 Task: Add the task  Develop a new online tool for online product reviews to the section Feature Flurry in the project AutoFlow and add a Due Date to the respective task as 2024/04/05
Action: Mouse moved to (651, 455)
Screenshot: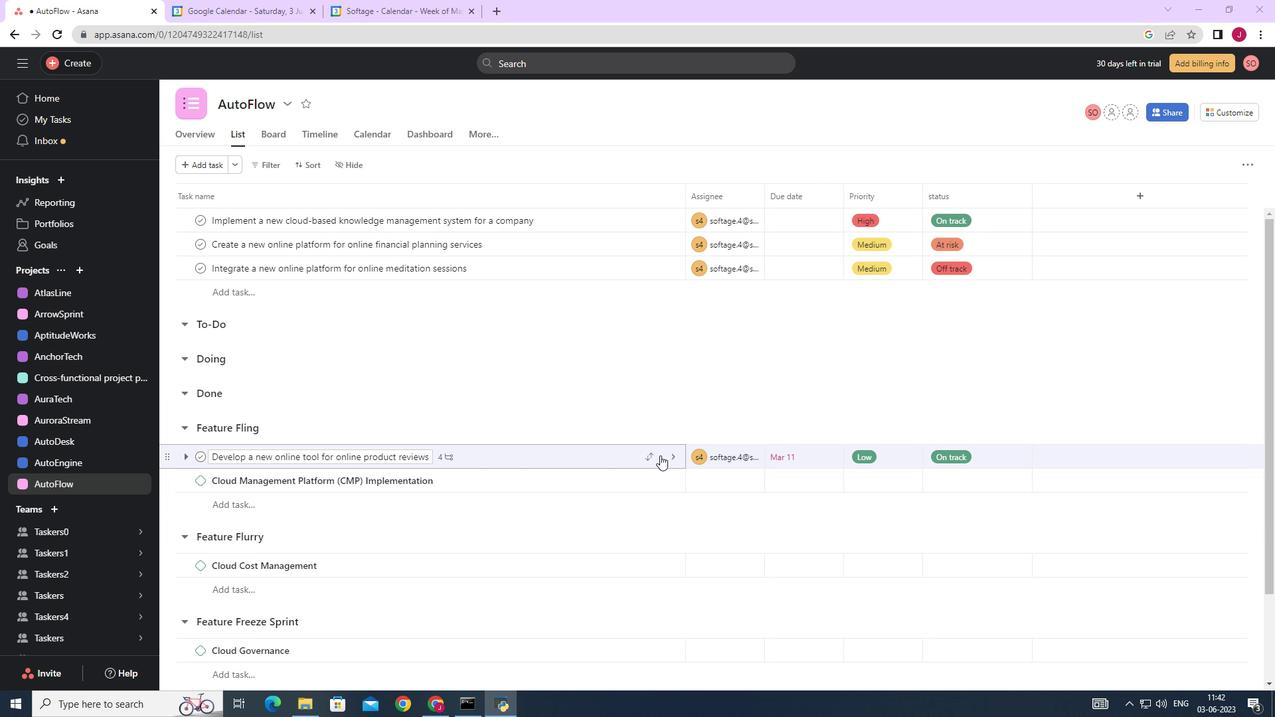 
Action: Mouse pressed left at (651, 455)
Screenshot: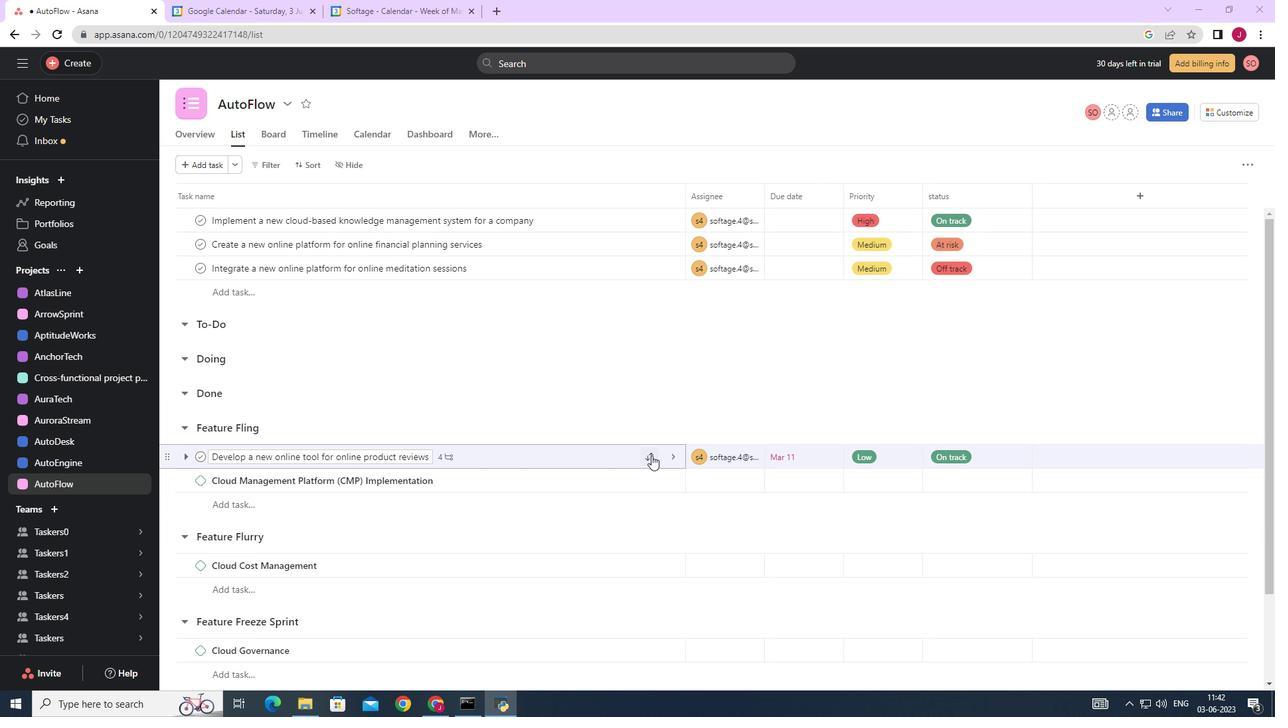 
Action: Mouse moved to (611, 383)
Screenshot: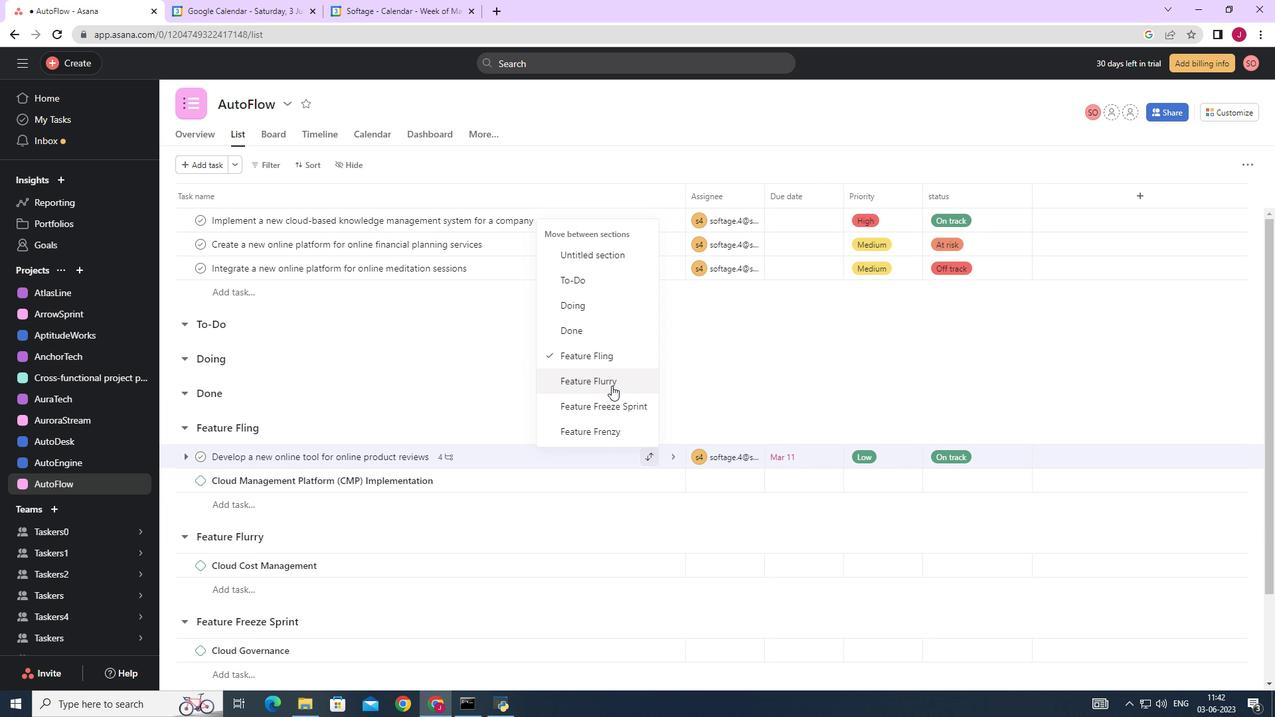 
Action: Mouse pressed left at (611, 383)
Screenshot: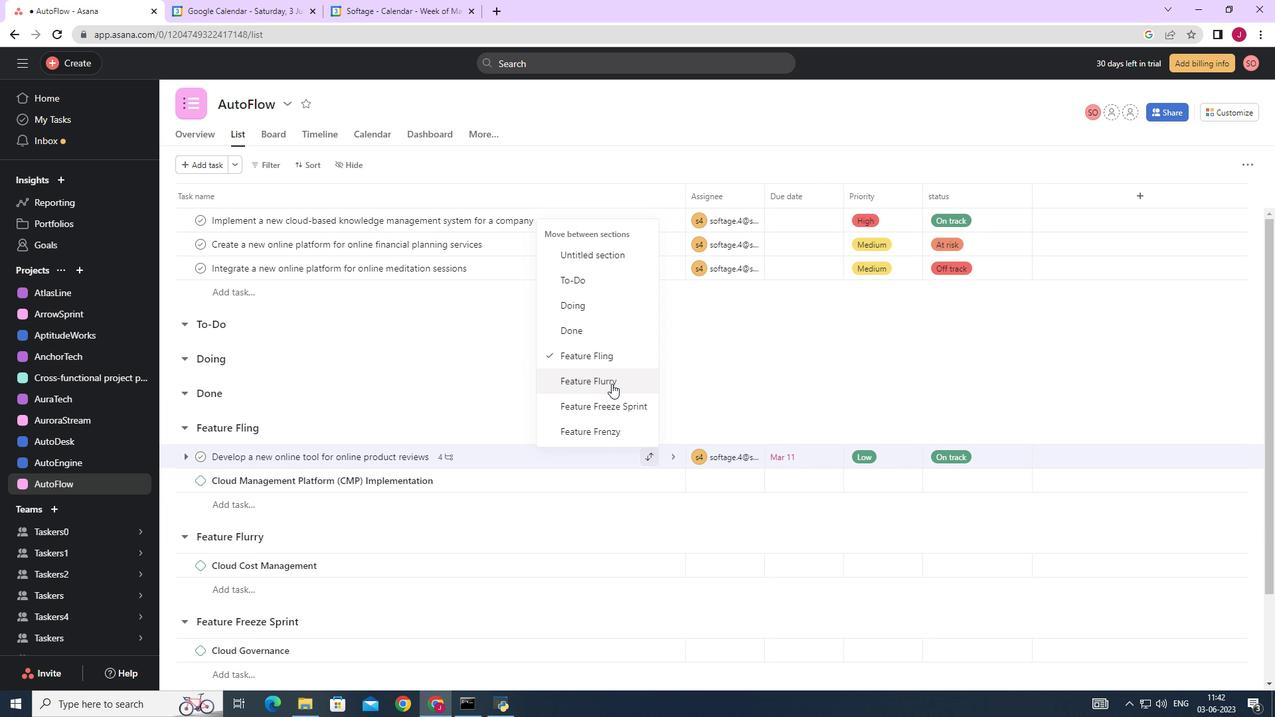 
Action: Mouse moved to (833, 540)
Screenshot: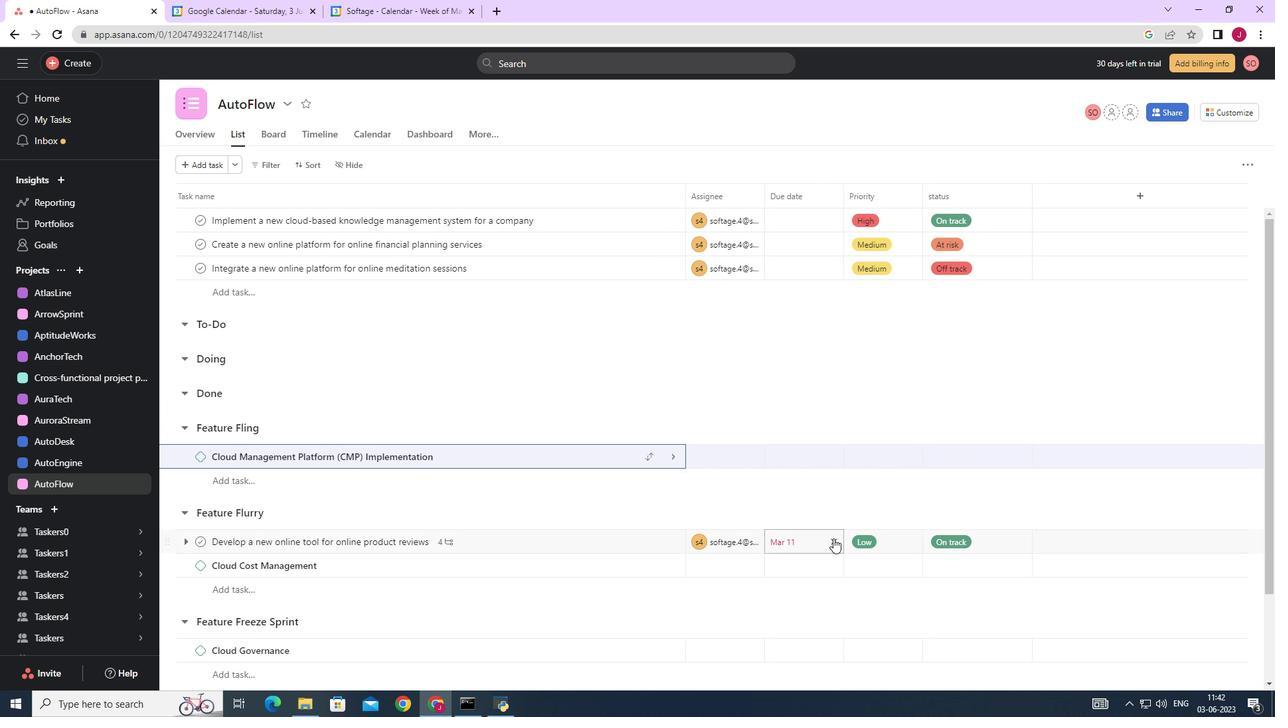 
Action: Mouse pressed left at (833, 540)
Screenshot: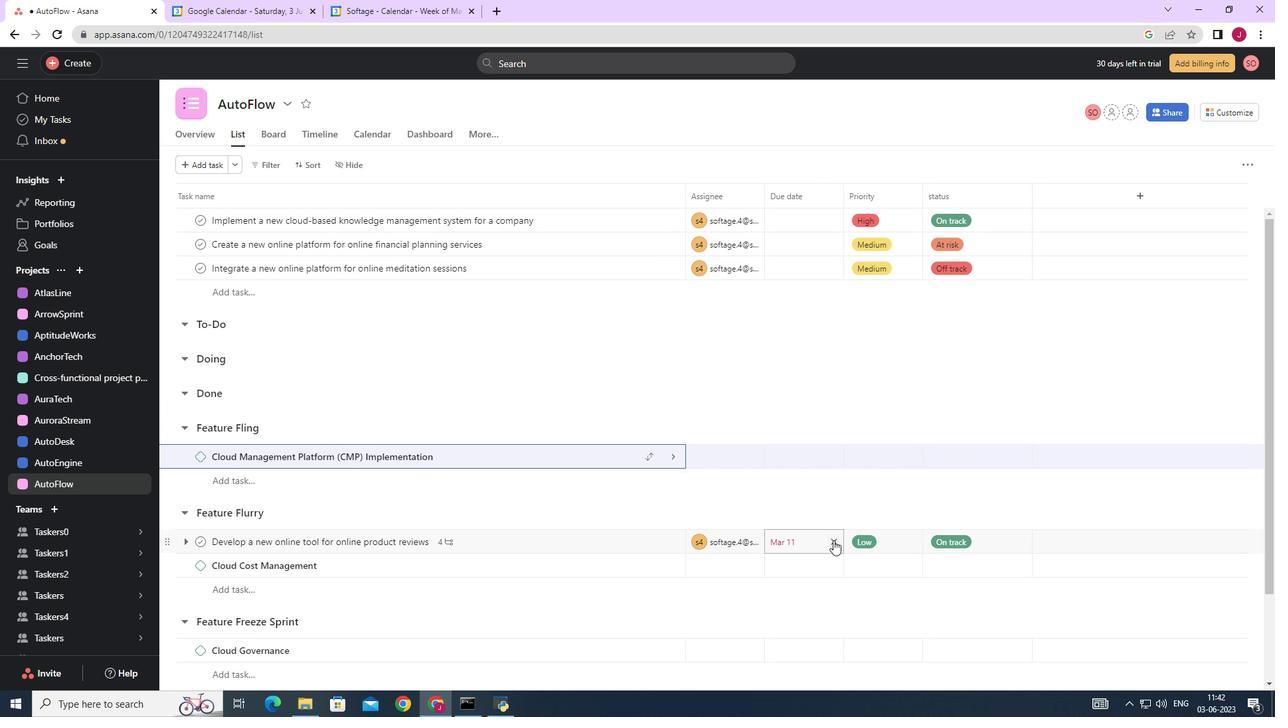 
Action: Mouse moved to (794, 540)
Screenshot: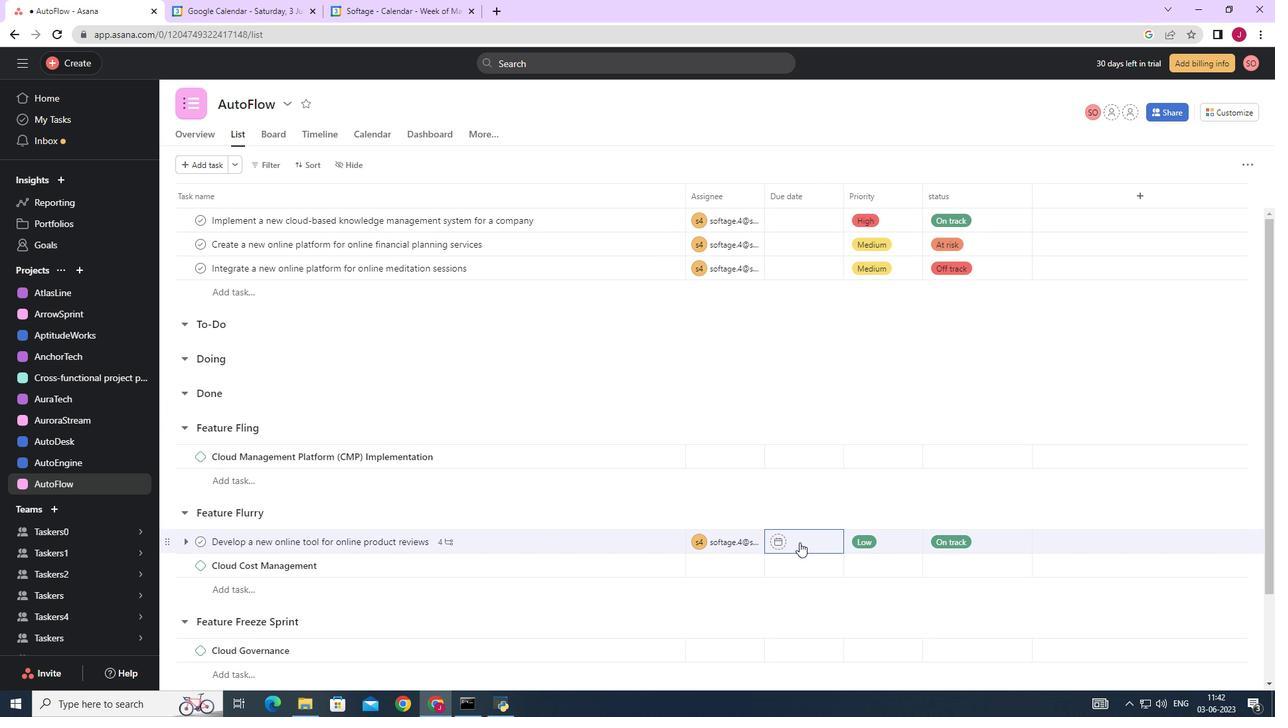 
Action: Mouse pressed left at (794, 540)
Screenshot: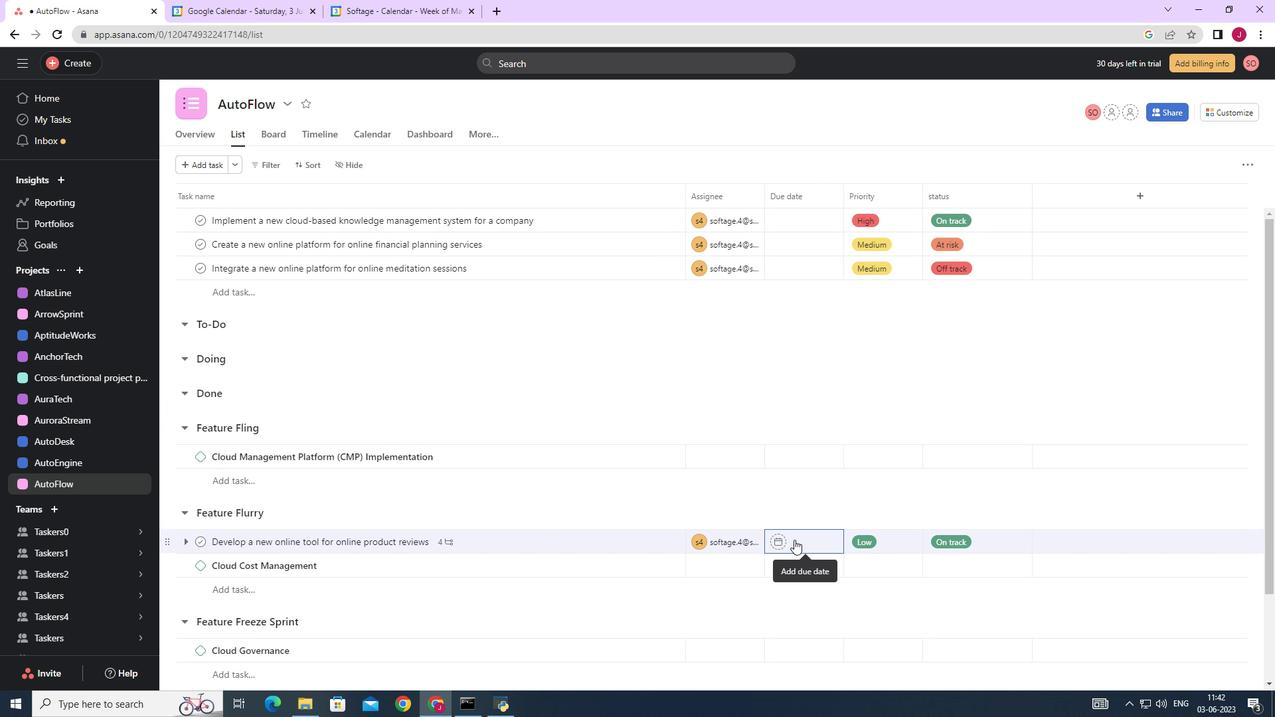 
Action: Mouse moved to (933, 329)
Screenshot: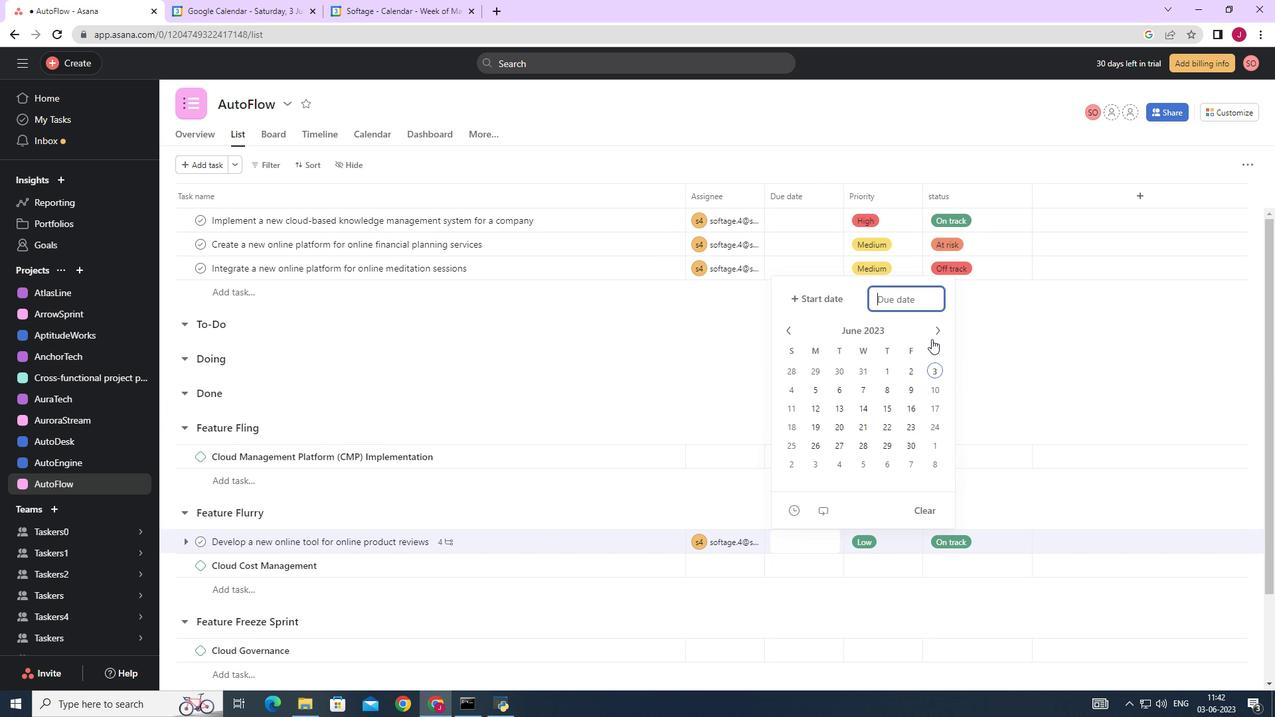 
Action: Mouse pressed left at (933, 329)
Screenshot: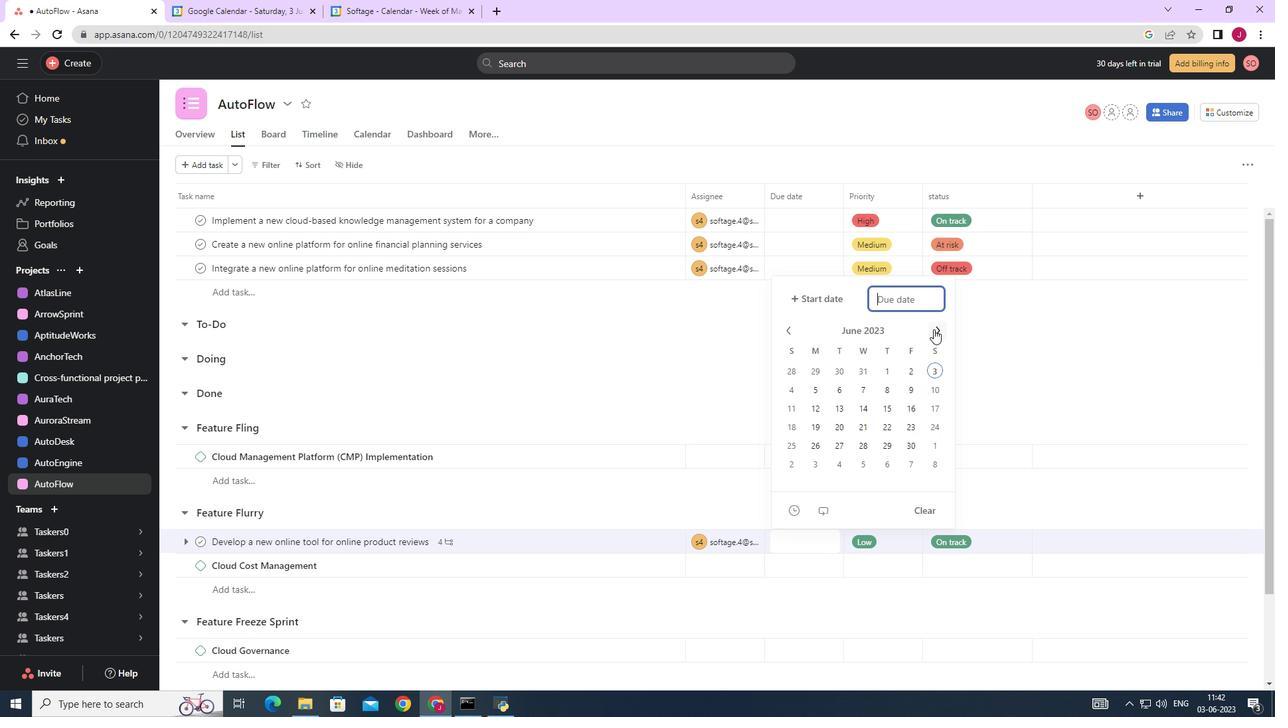
Action: Mouse pressed left at (933, 329)
Screenshot: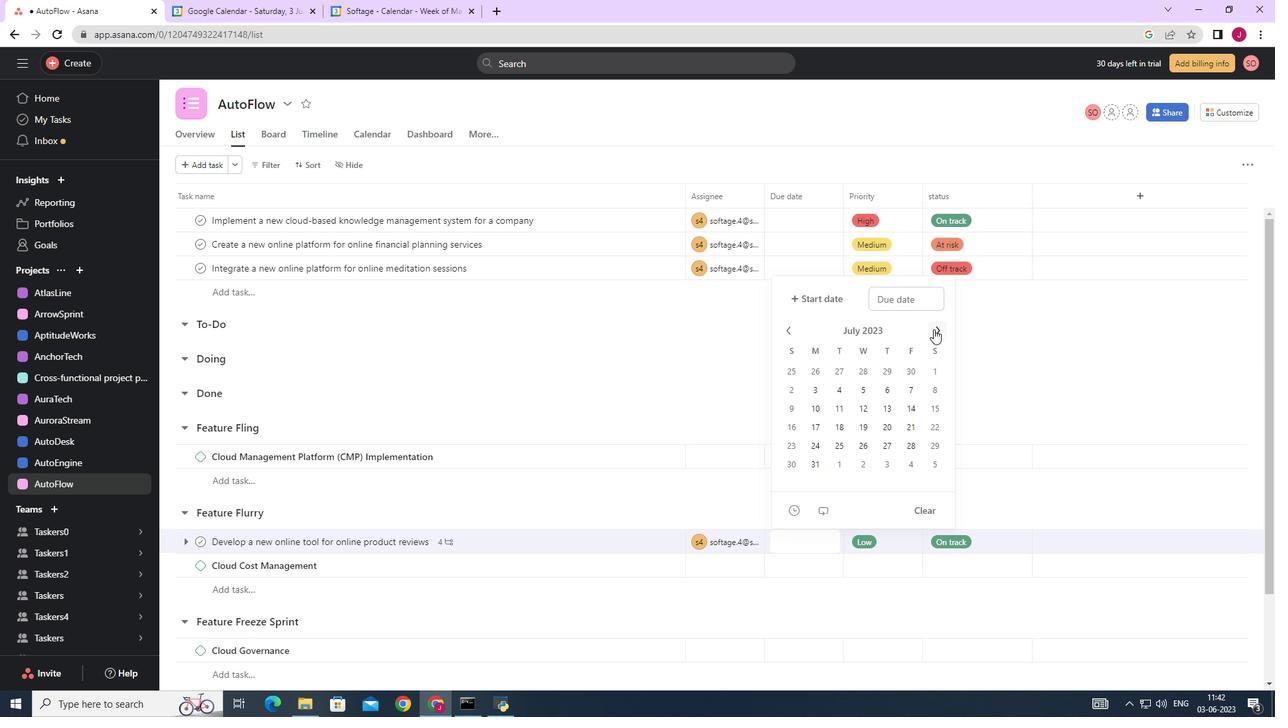 
Action: Mouse pressed left at (933, 329)
Screenshot: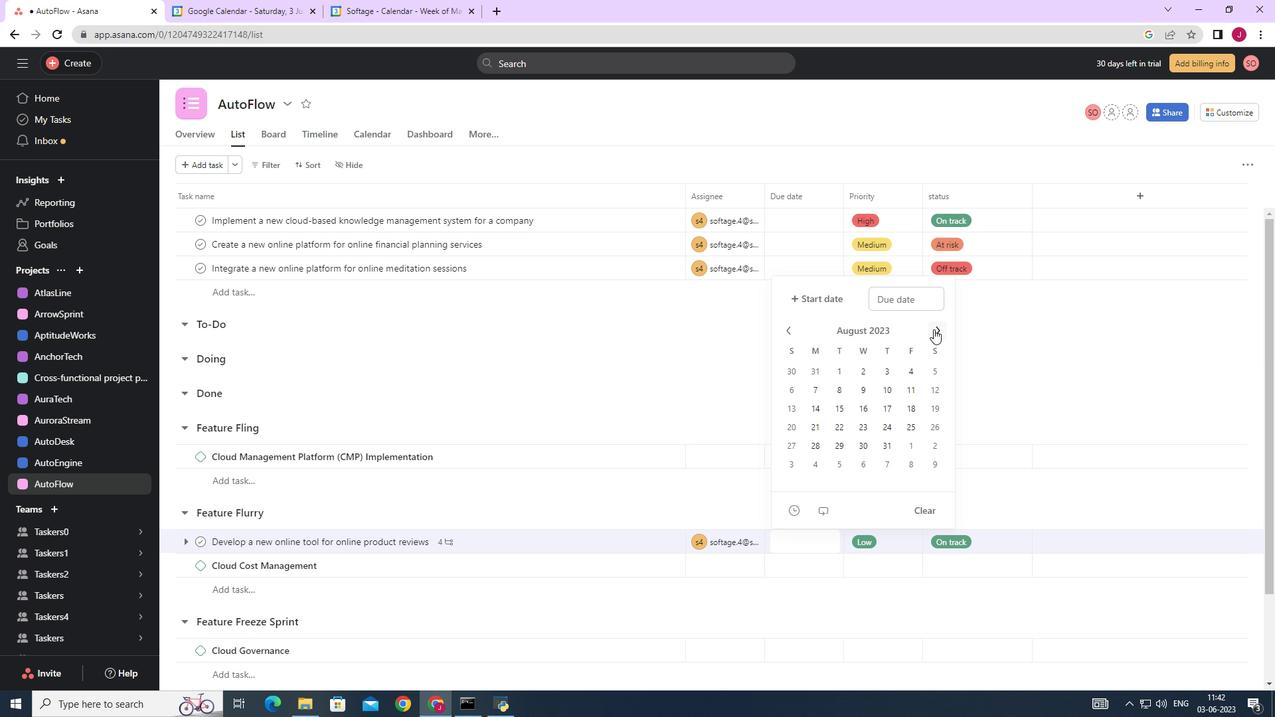 
Action: Mouse pressed left at (933, 329)
Screenshot: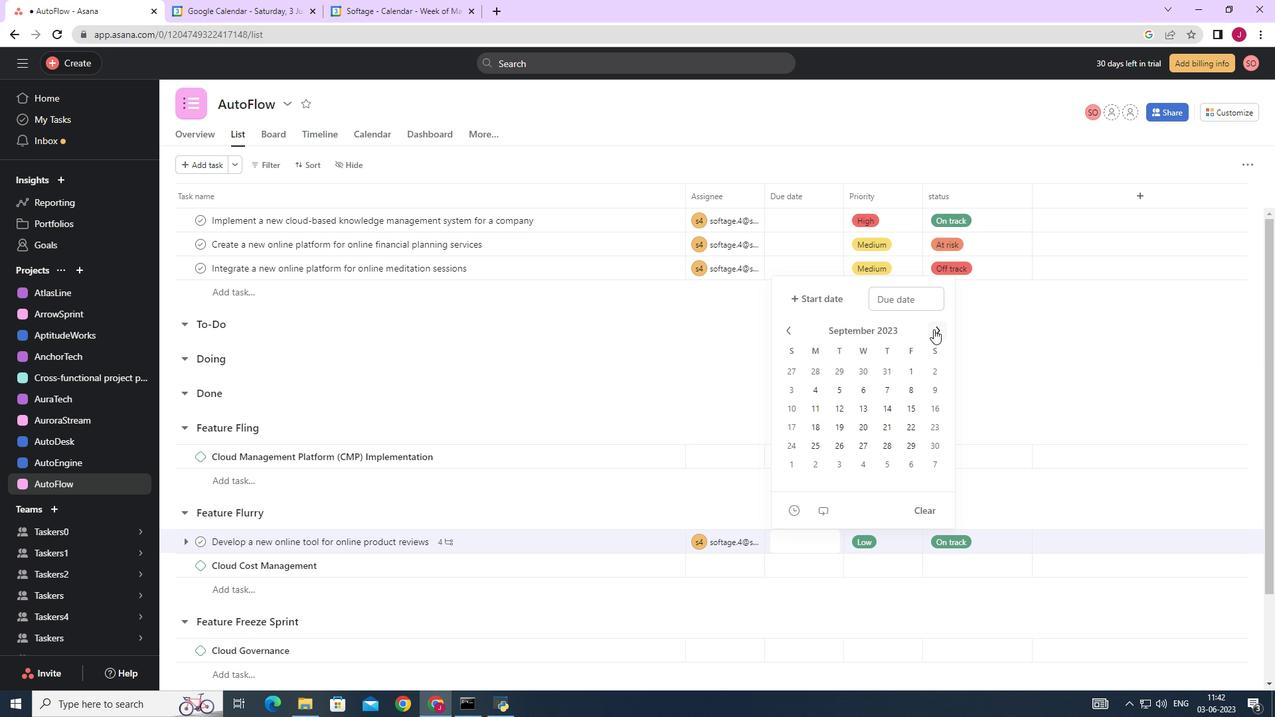 
Action: Mouse pressed left at (933, 329)
Screenshot: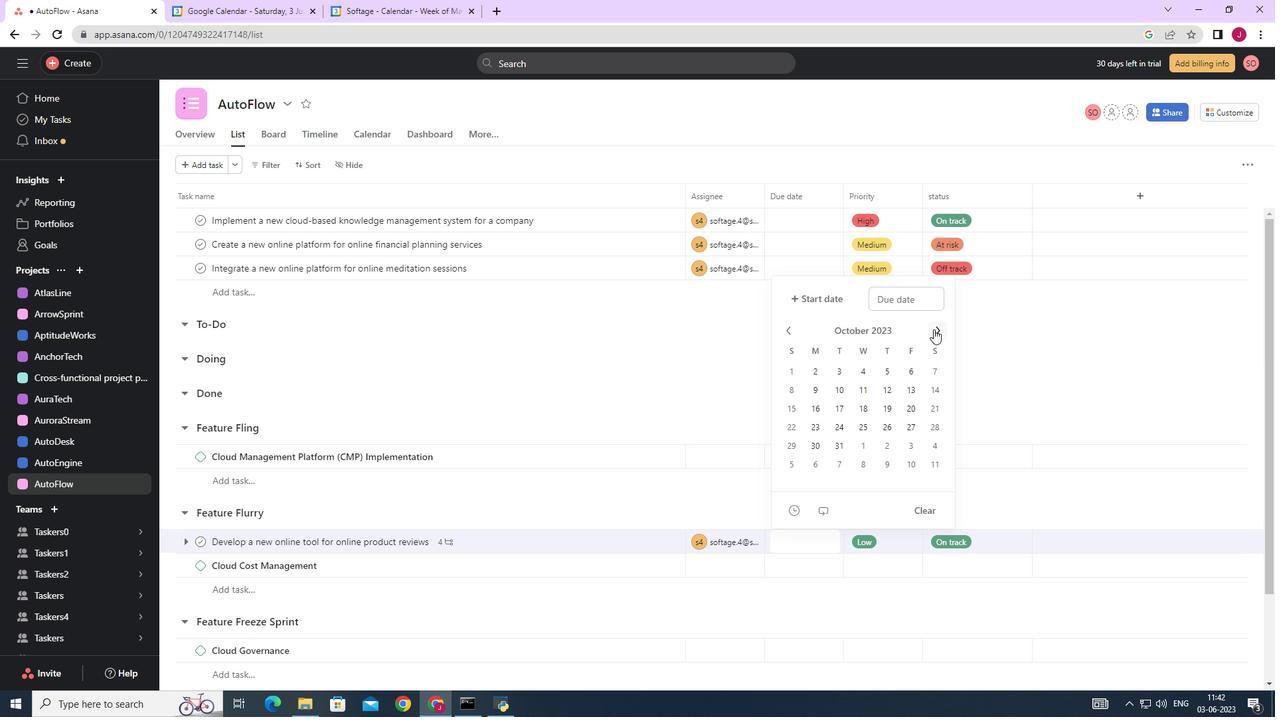 
Action: Mouse pressed left at (933, 329)
Screenshot: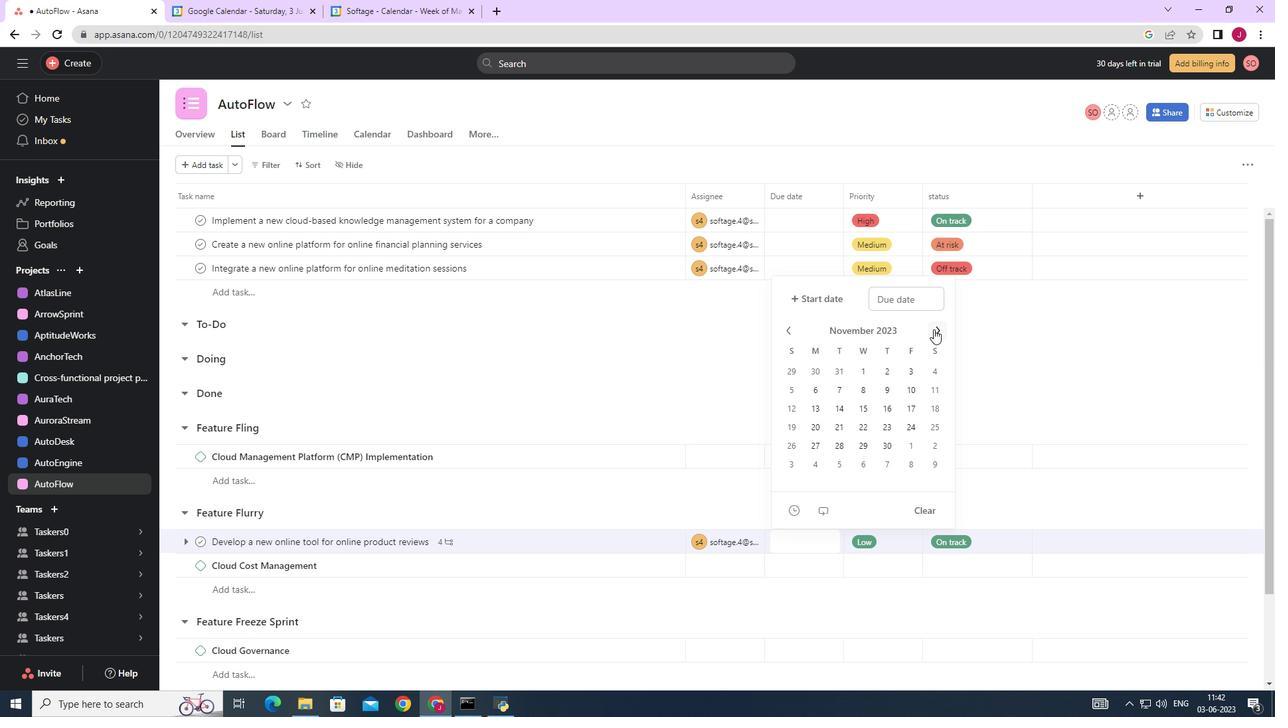 
Action: Mouse pressed left at (933, 329)
Screenshot: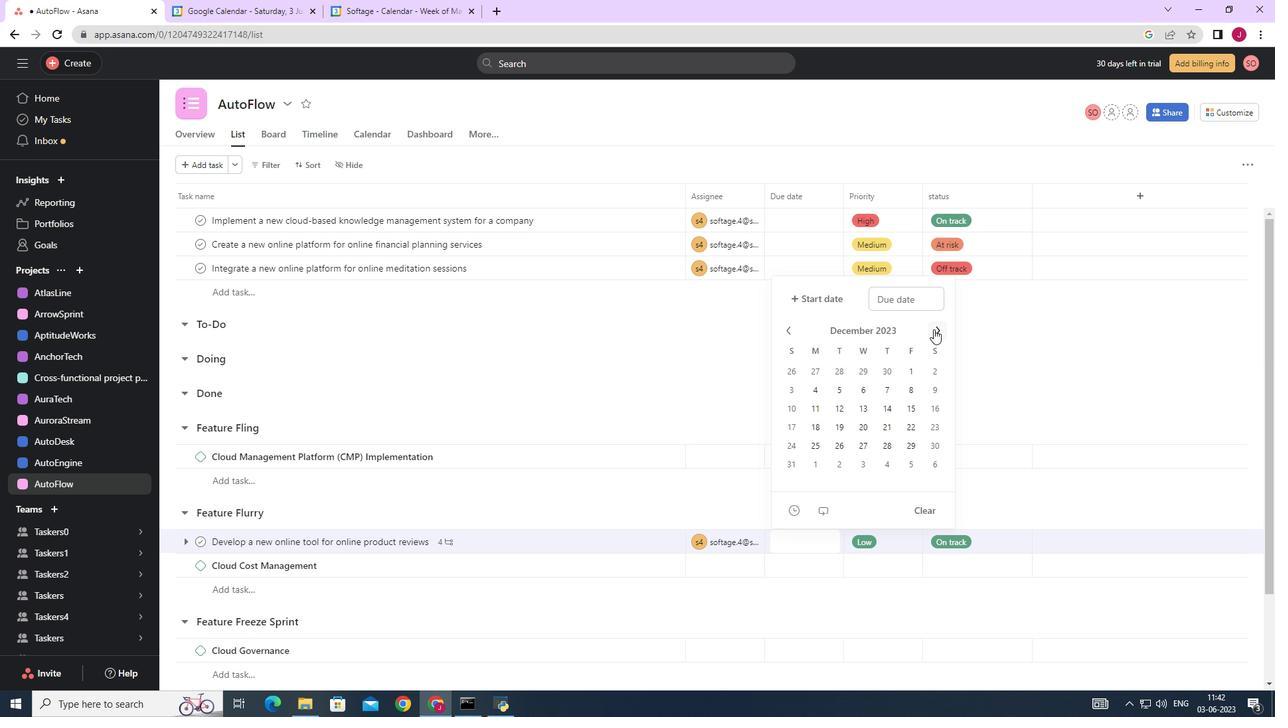 
Action: Mouse pressed left at (933, 329)
Screenshot: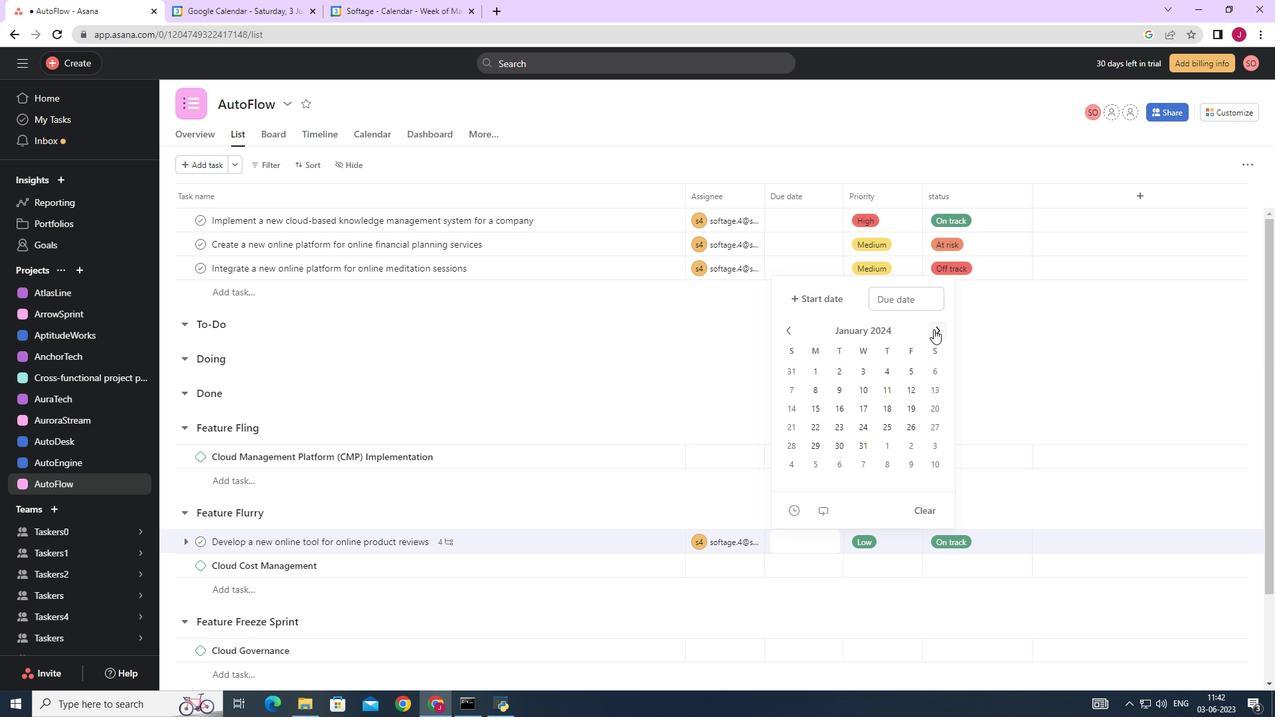 
Action: Mouse pressed left at (933, 329)
Screenshot: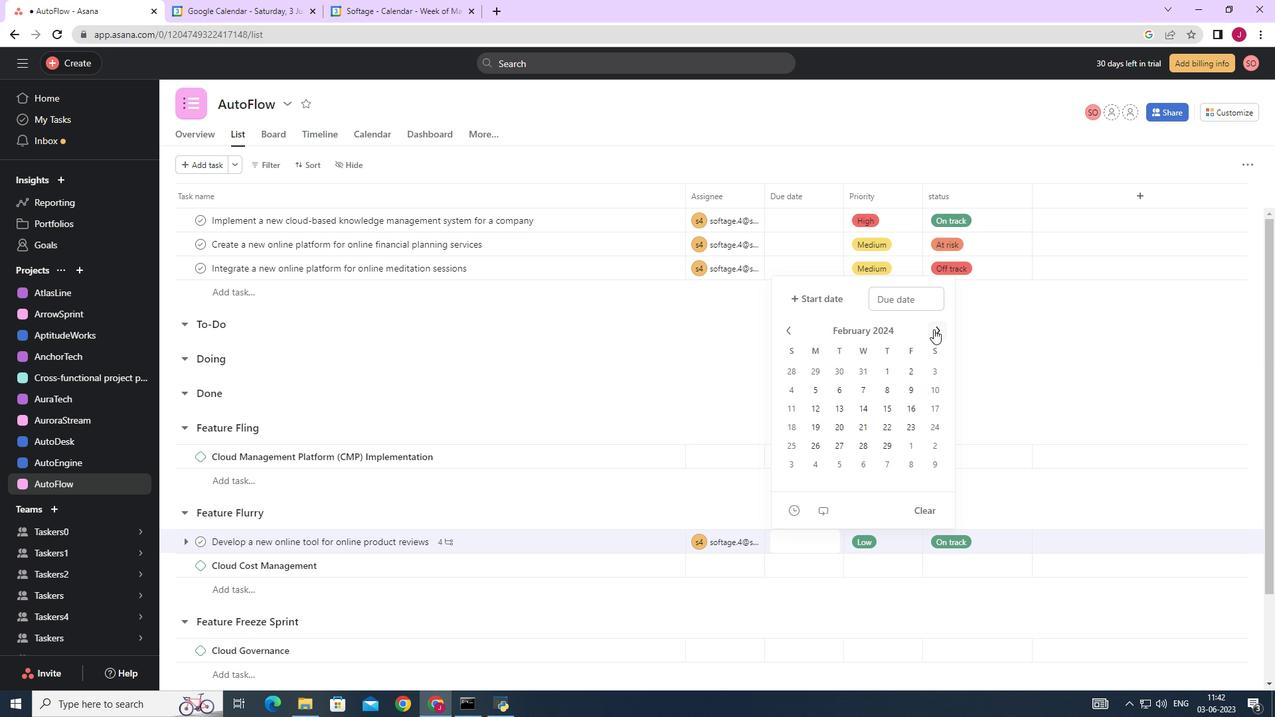 
Action: Mouse pressed left at (933, 329)
Screenshot: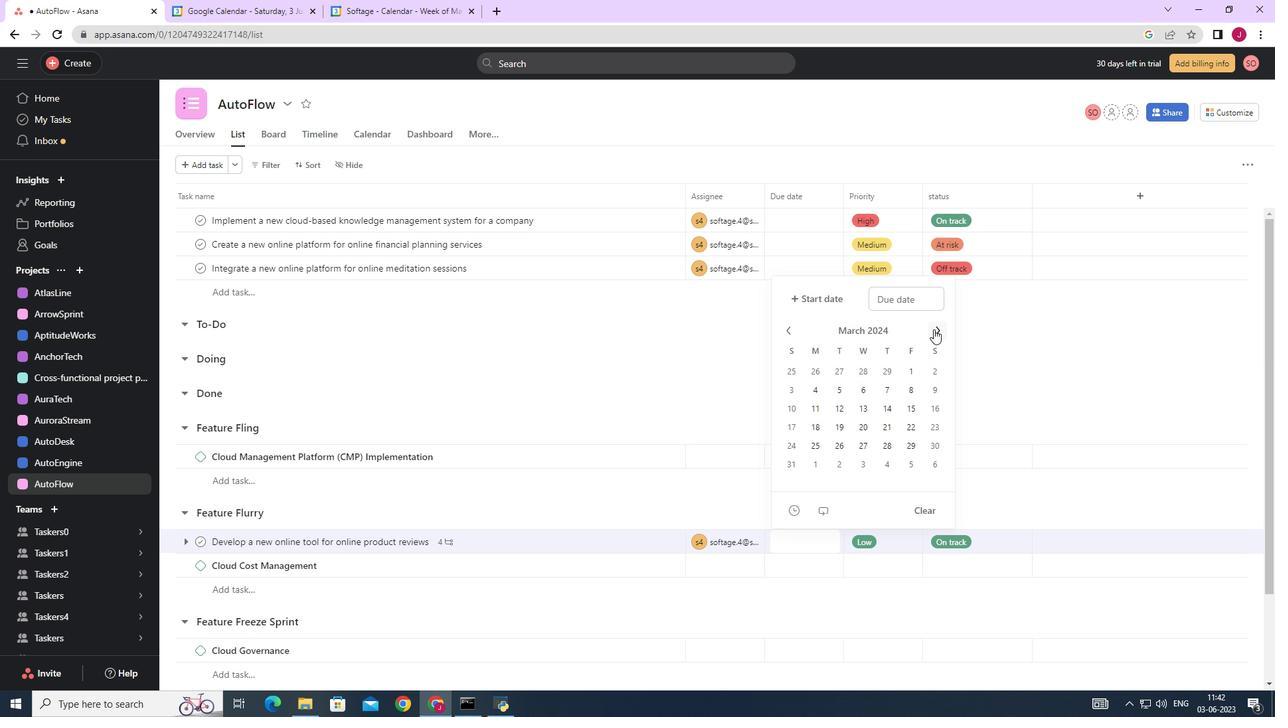 
Action: Mouse moved to (915, 373)
Screenshot: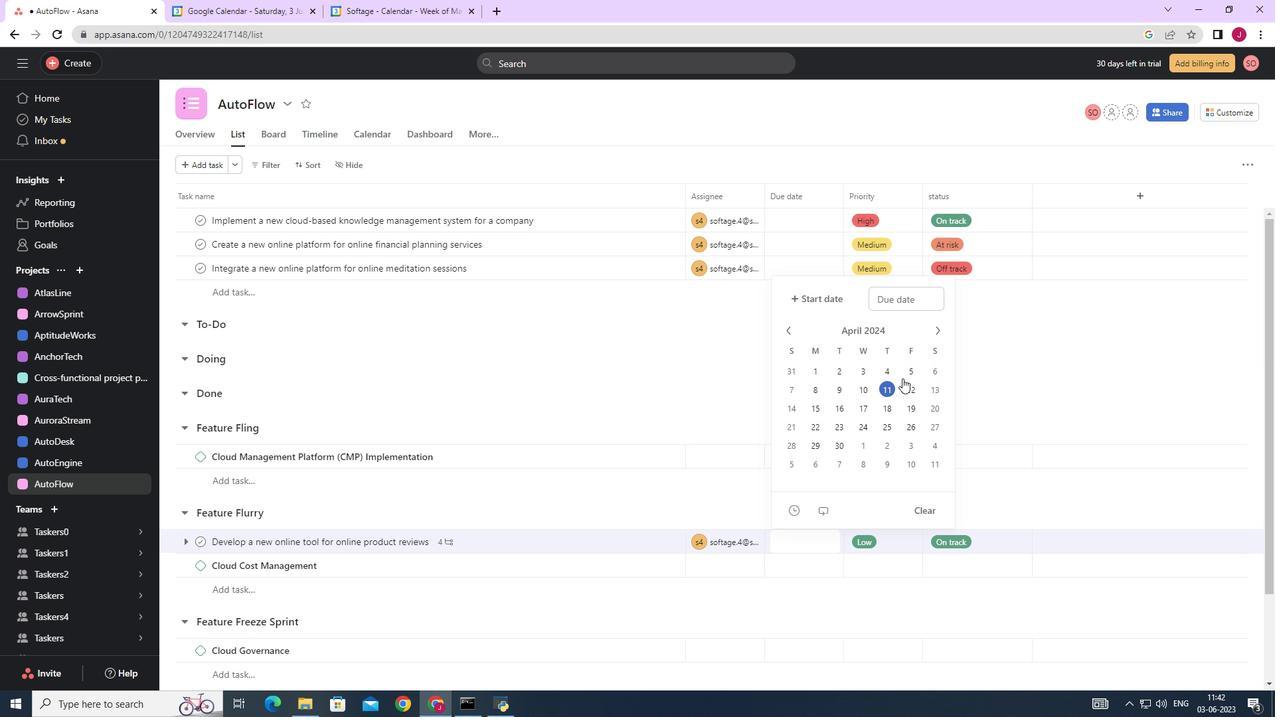 
Action: Mouse pressed left at (915, 373)
Screenshot: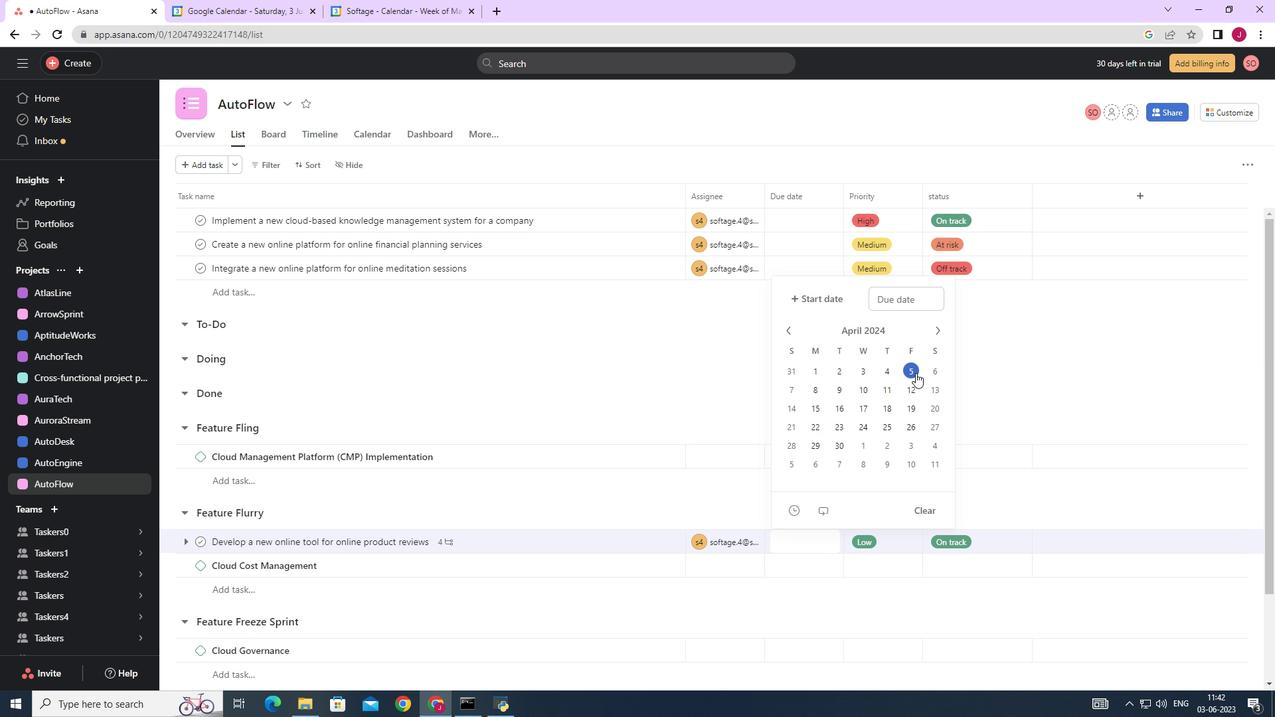 
Action: Mouse moved to (1087, 387)
Screenshot: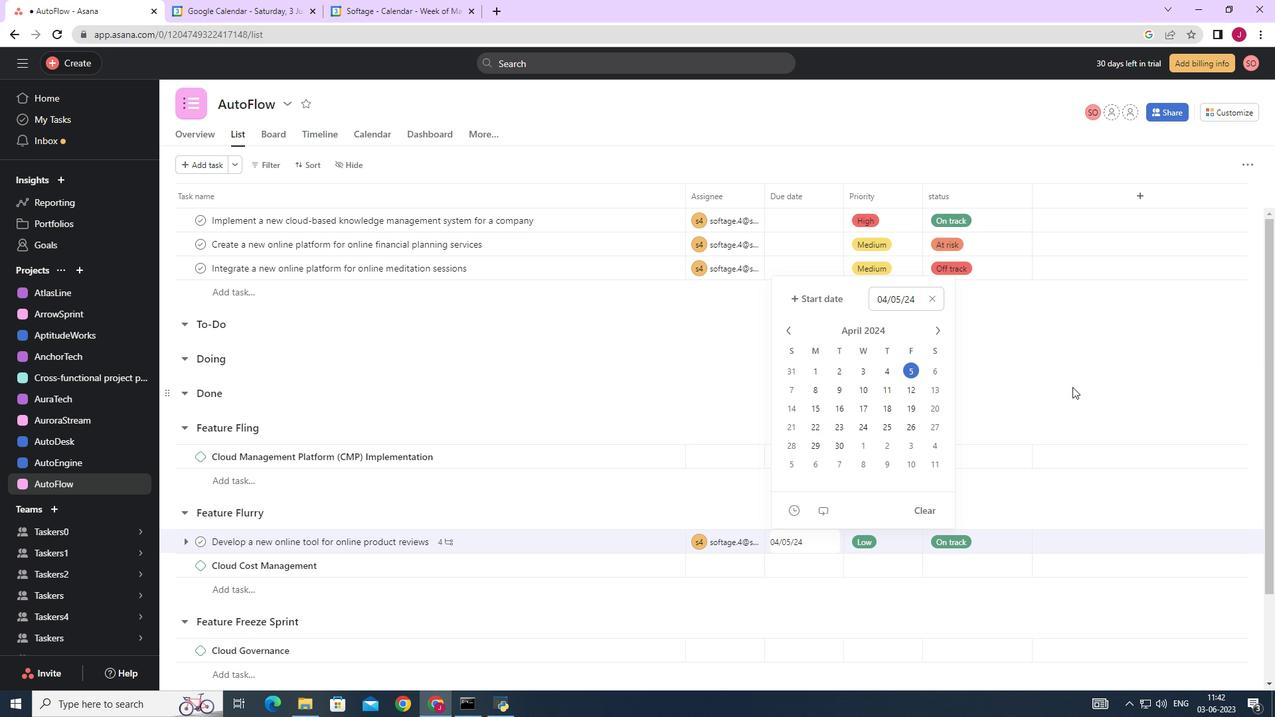
Action: Mouse pressed left at (1087, 387)
Screenshot: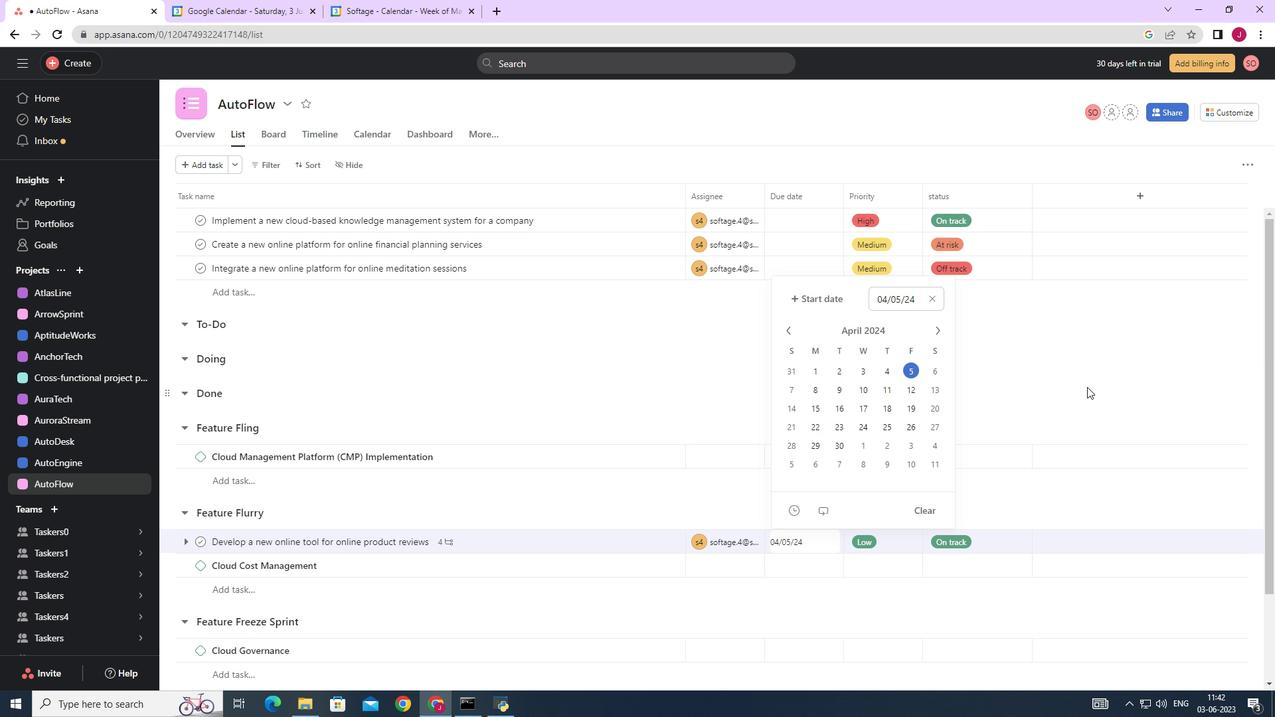 
Action: Mouse moved to (1082, 389)
Screenshot: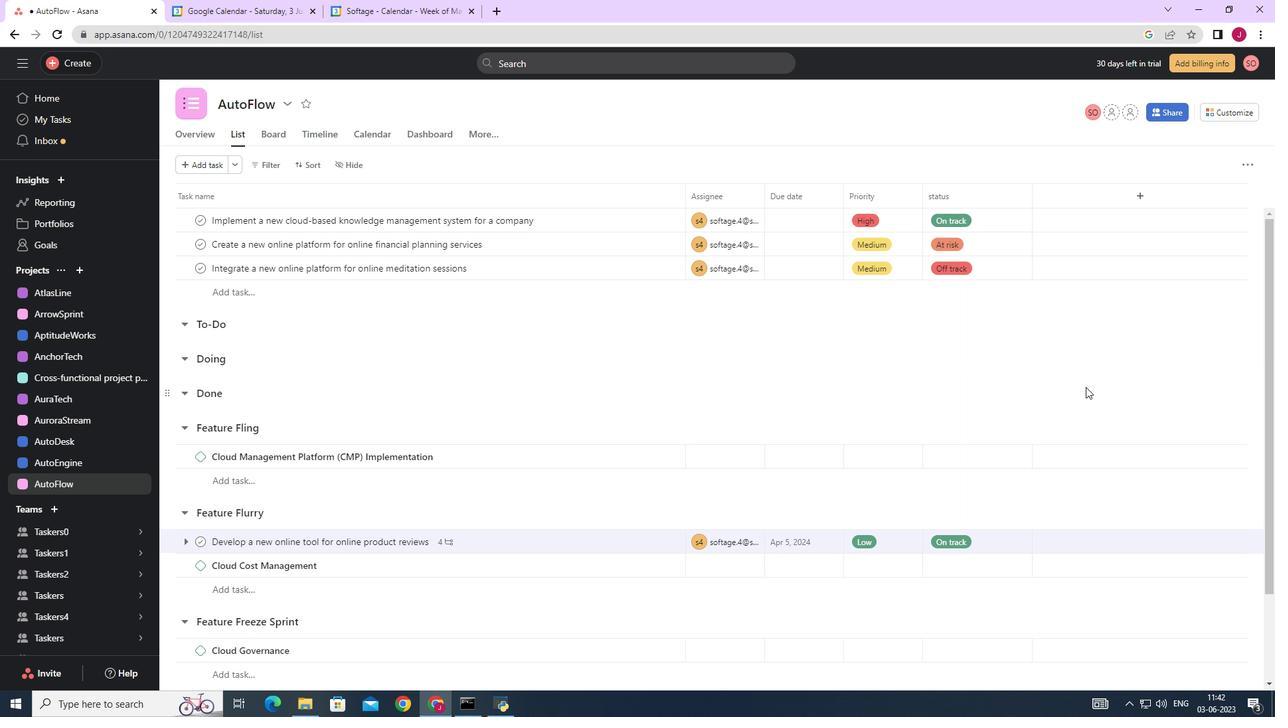 
